 Task: Select the month "August".
Action: Mouse moved to (806, 105)
Screenshot: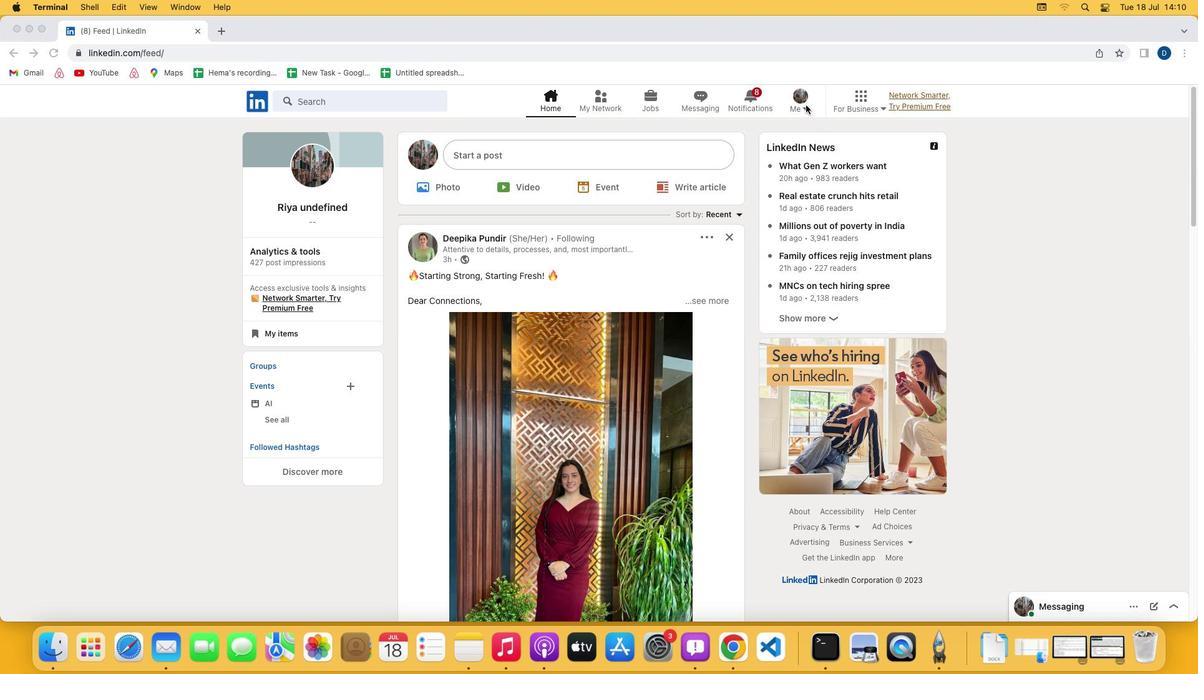 
Action: Mouse pressed left at (806, 105)
Screenshot: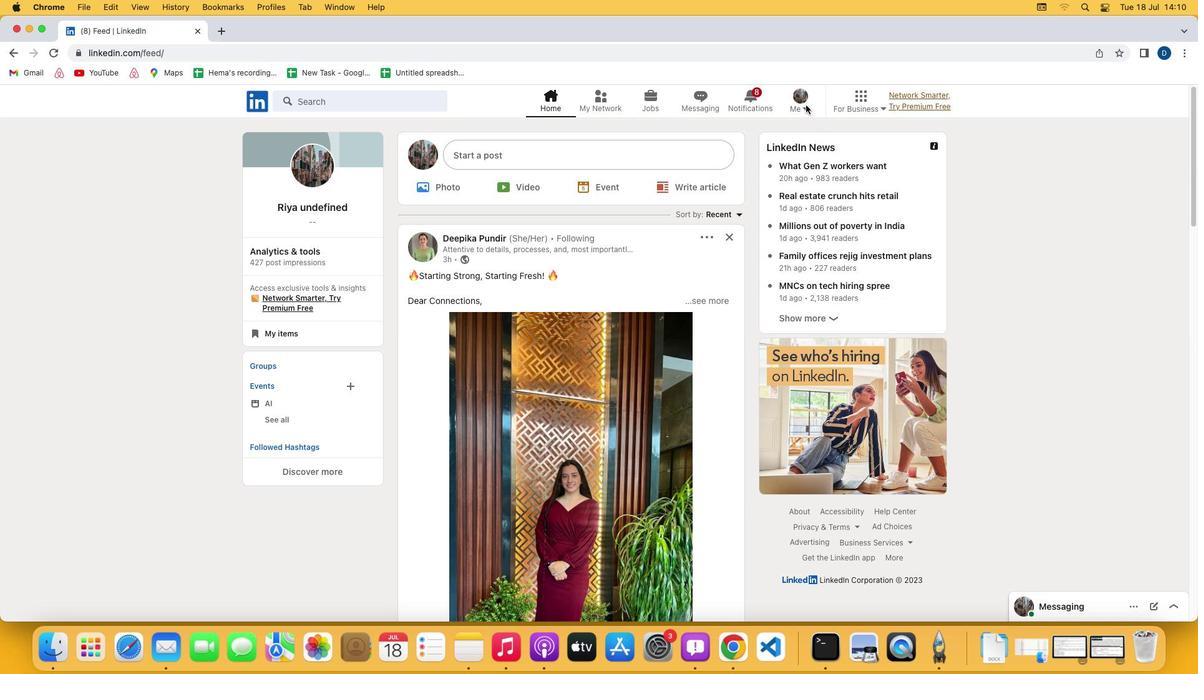 
Action: Mouse moved to (806, 108)
Screenshot: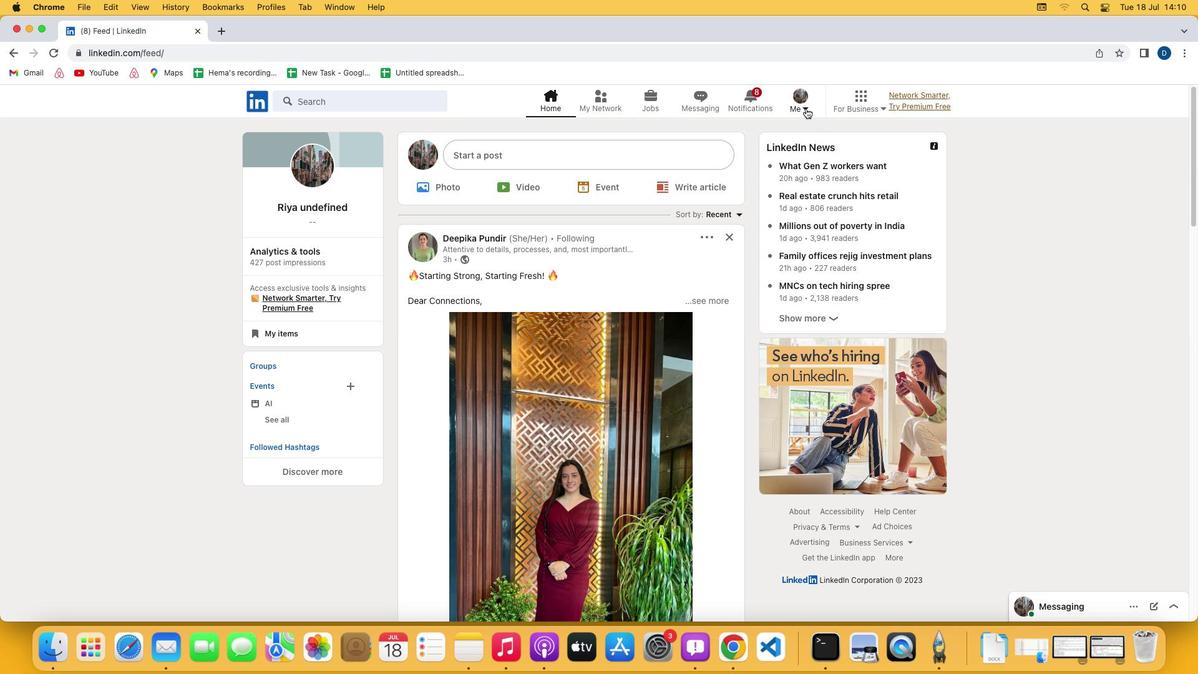 
Action: Mouse pressed left at (806, 108)
Screenshot: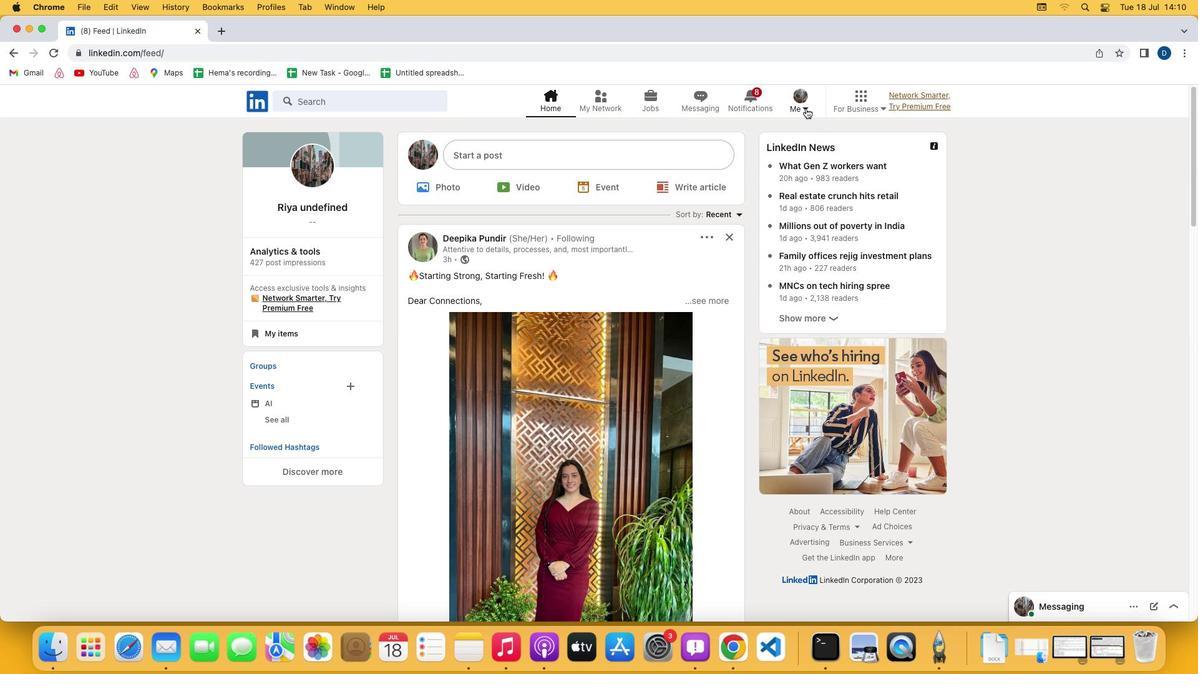 
Action: Mouse moved to (758, 177)
Screenshot: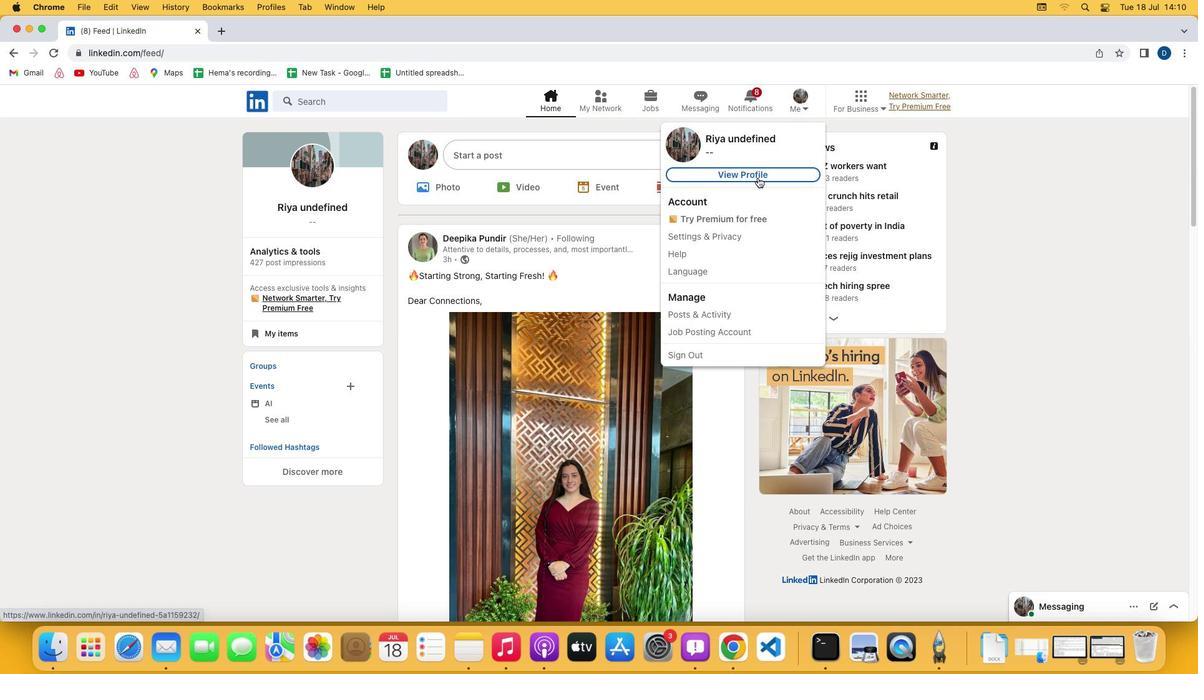
Action: Mouse pressed left at (758, 177)
Screenshot: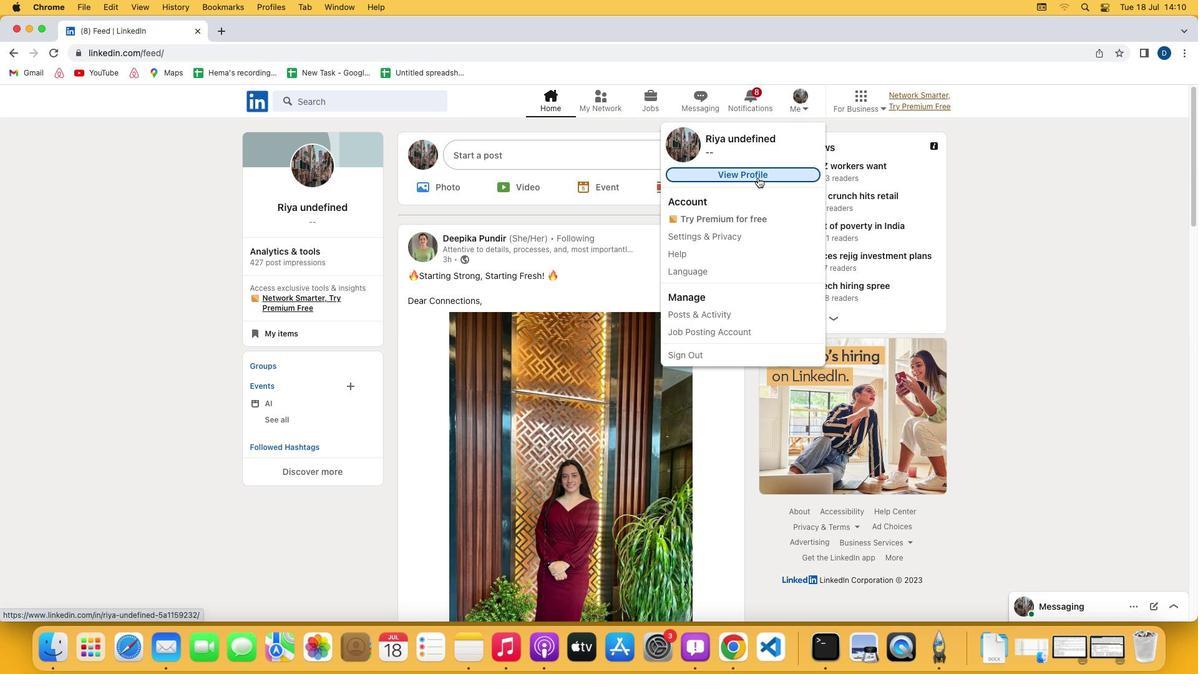
Action: Mouse moved to (362, 426)
Screenshot: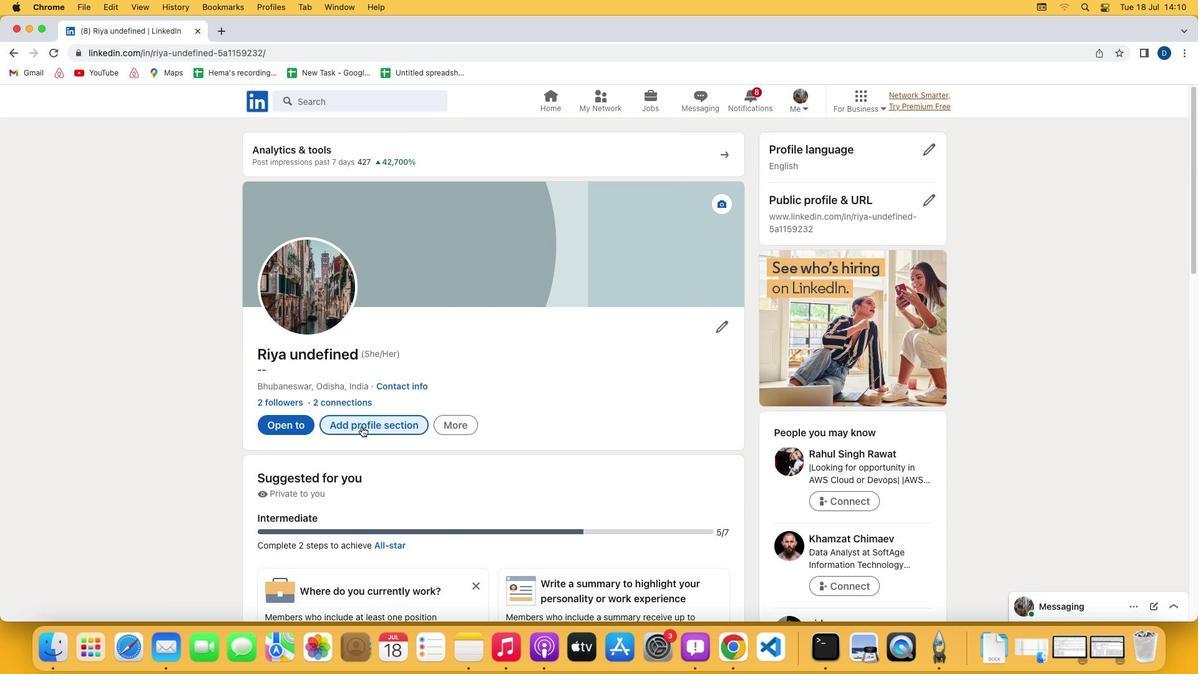 
Action: Mouse pressed left at (362, 426)
Screenshot: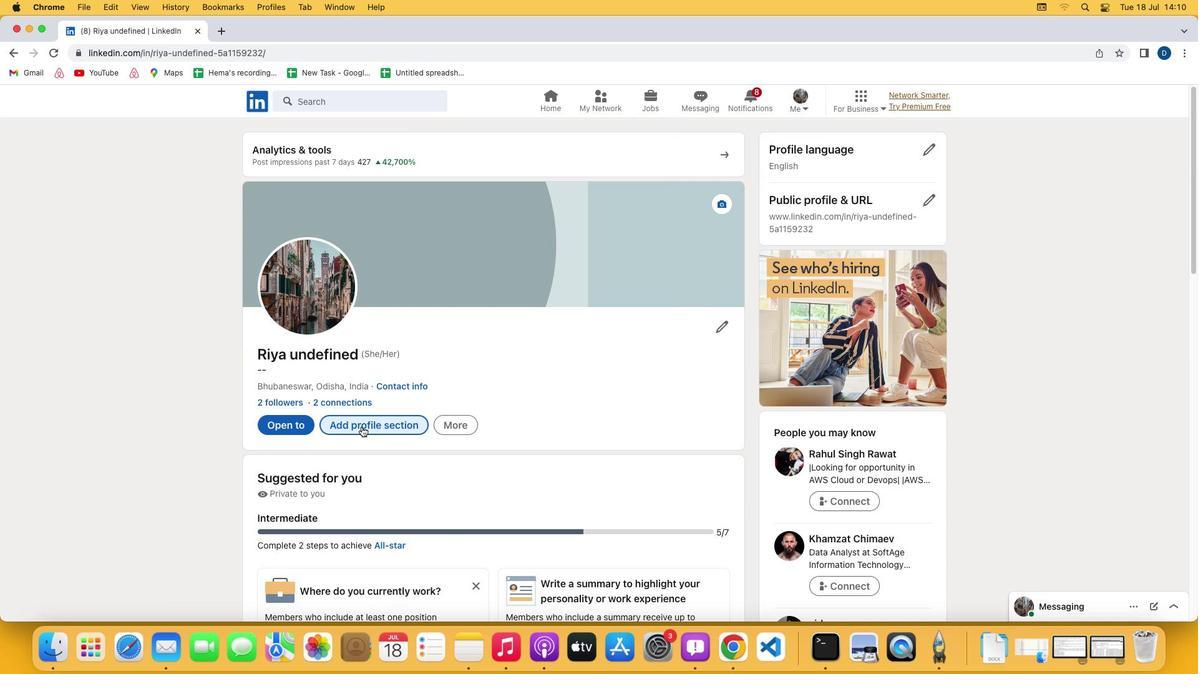 
Action: Mouse moved to (476, 251)
Screenshot: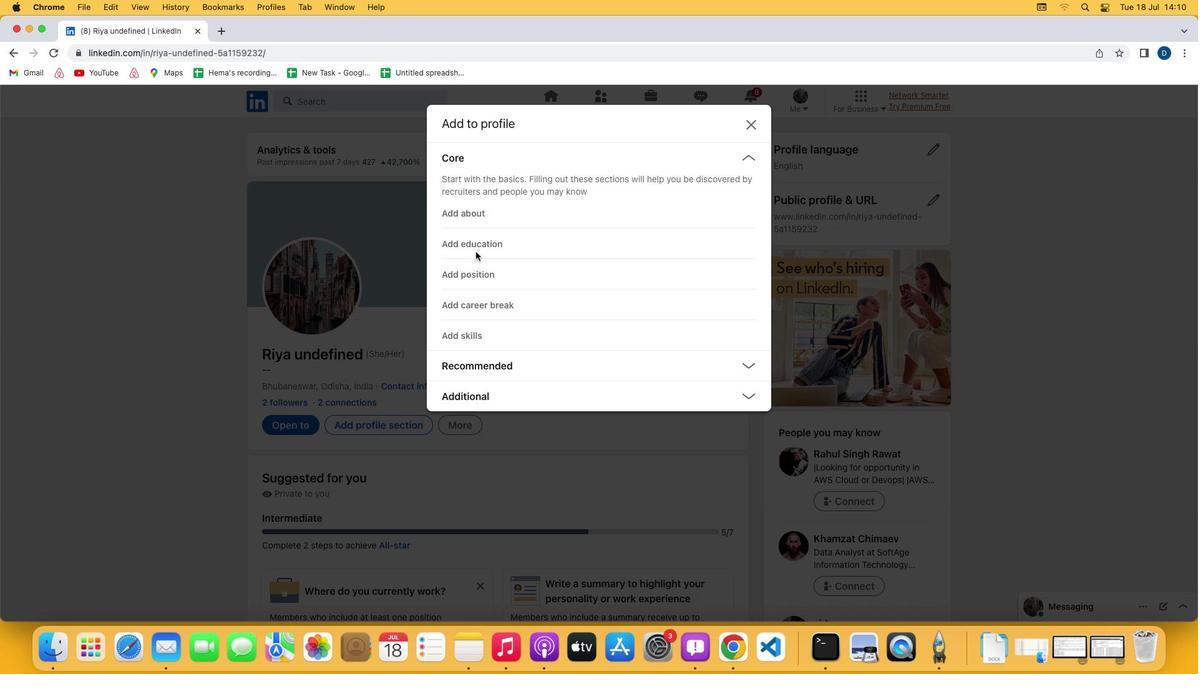
Action: Mouse pressed left at (476, 251)
Screenshot: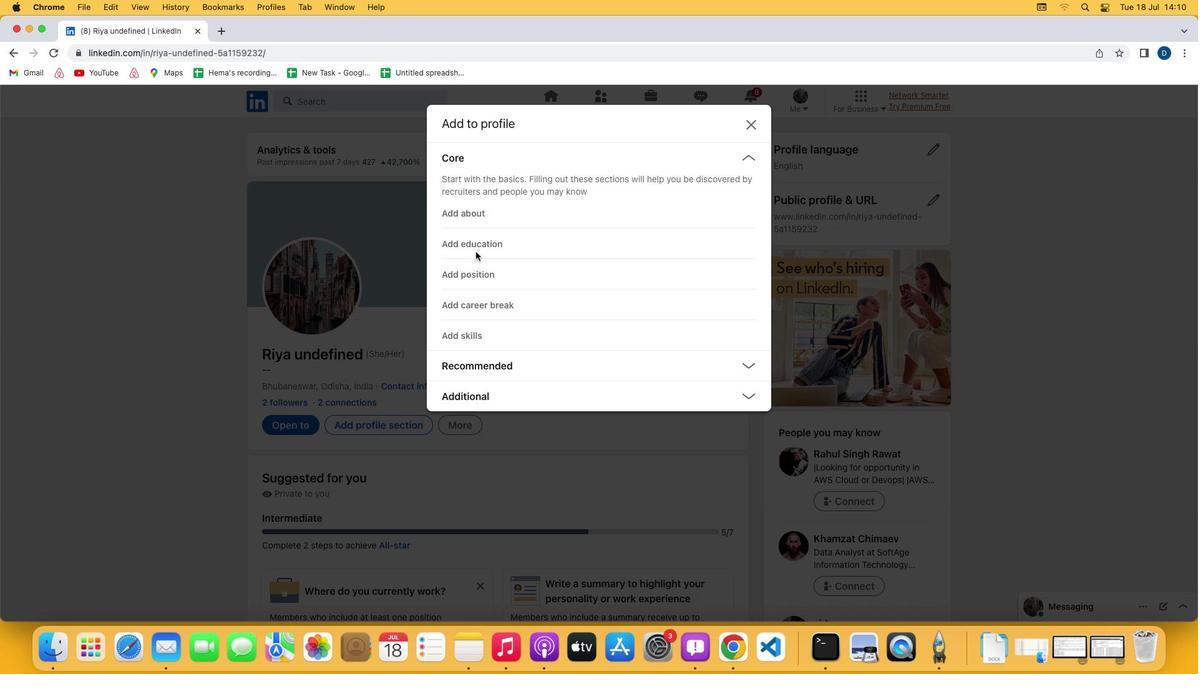 
Action: Mouse moved to (483, 241)
Screenshot: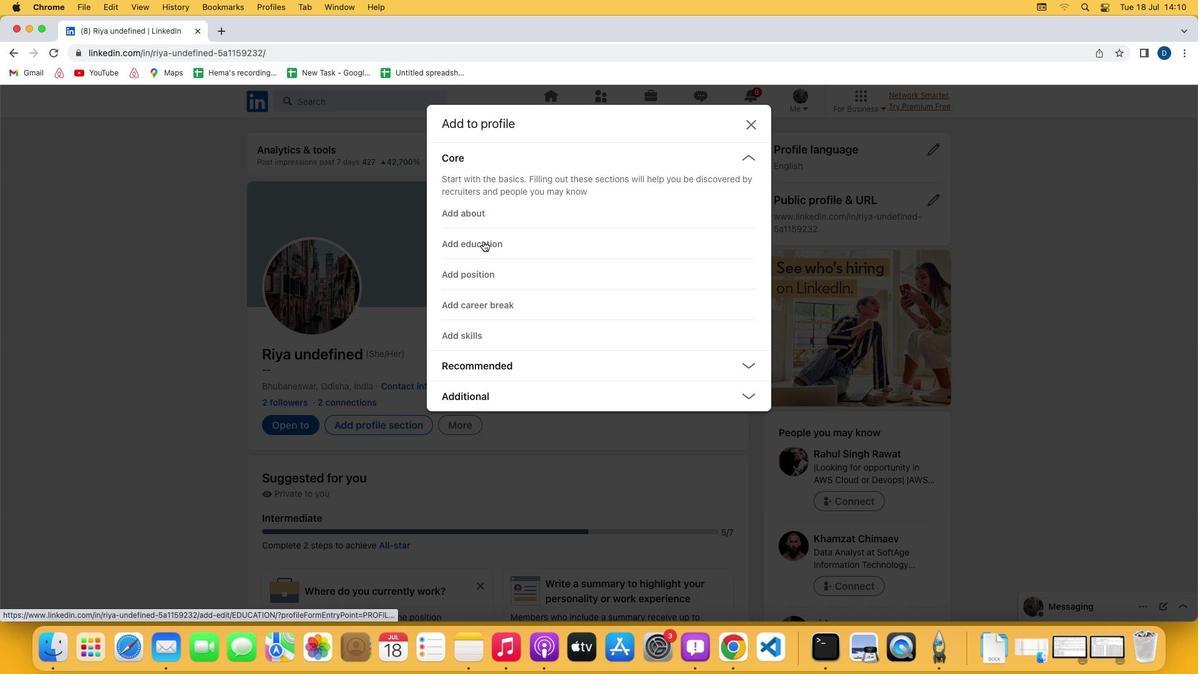 
Action: Mouse pressed left at (483, 241)
Screenshot: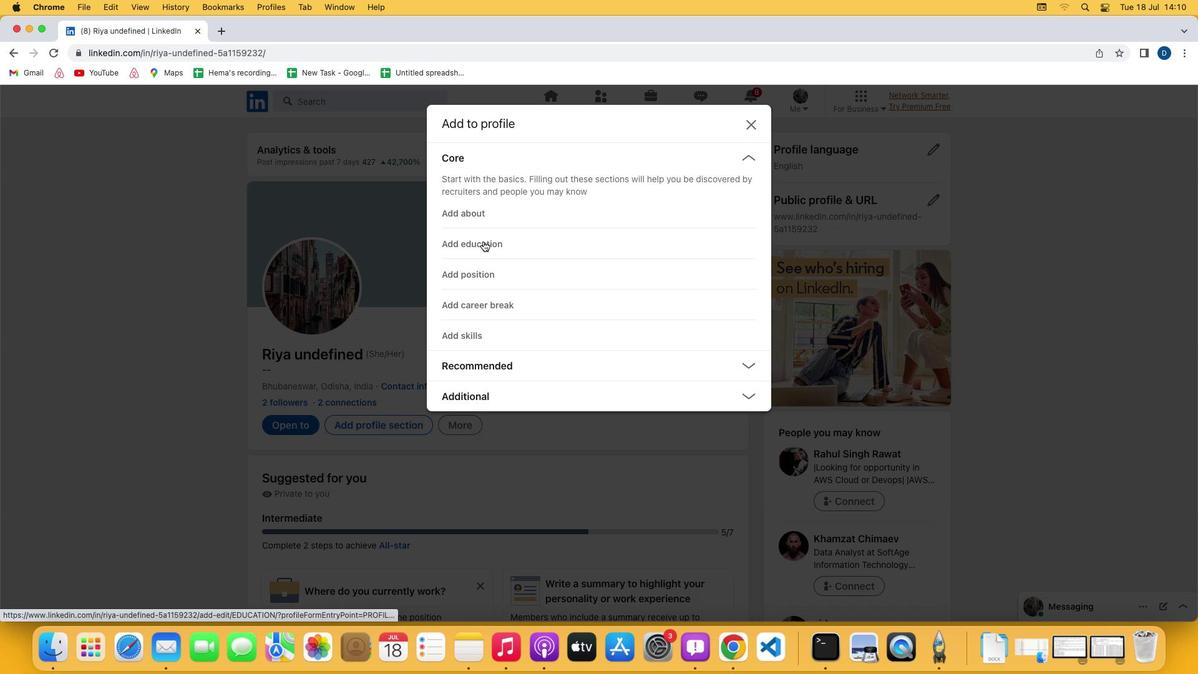 
Action: Mouse moved to (463, 458)
Screenshot: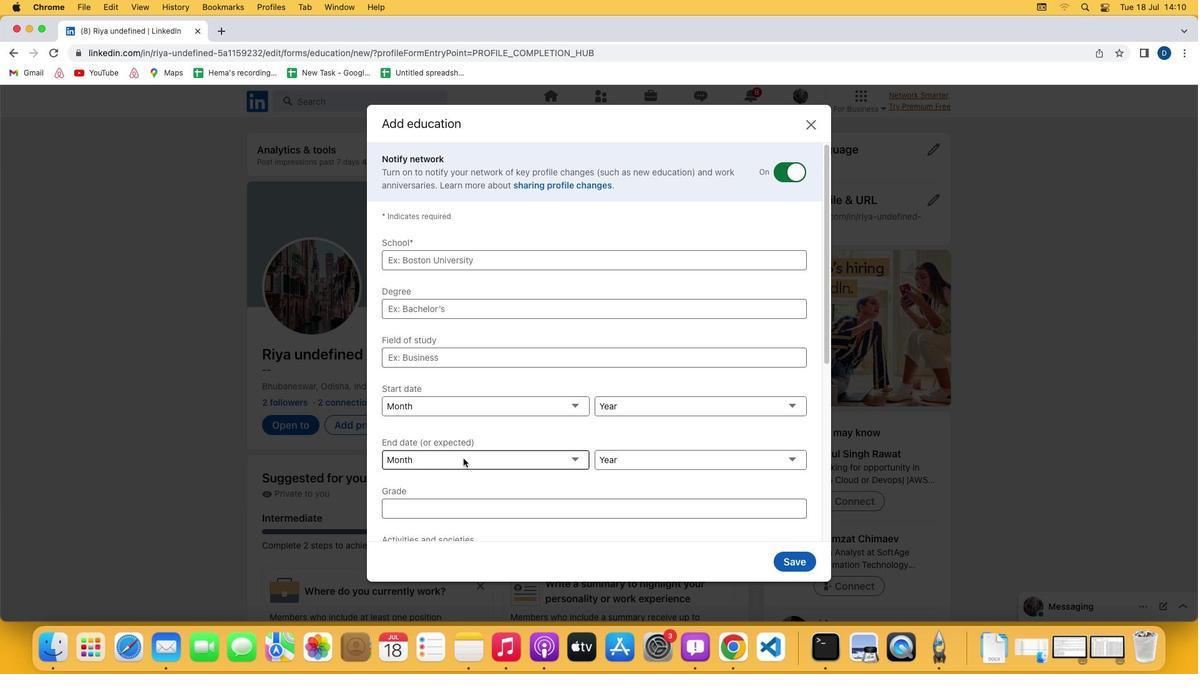 
Action: Mouse pressed left at (463, 458)
Screenshot: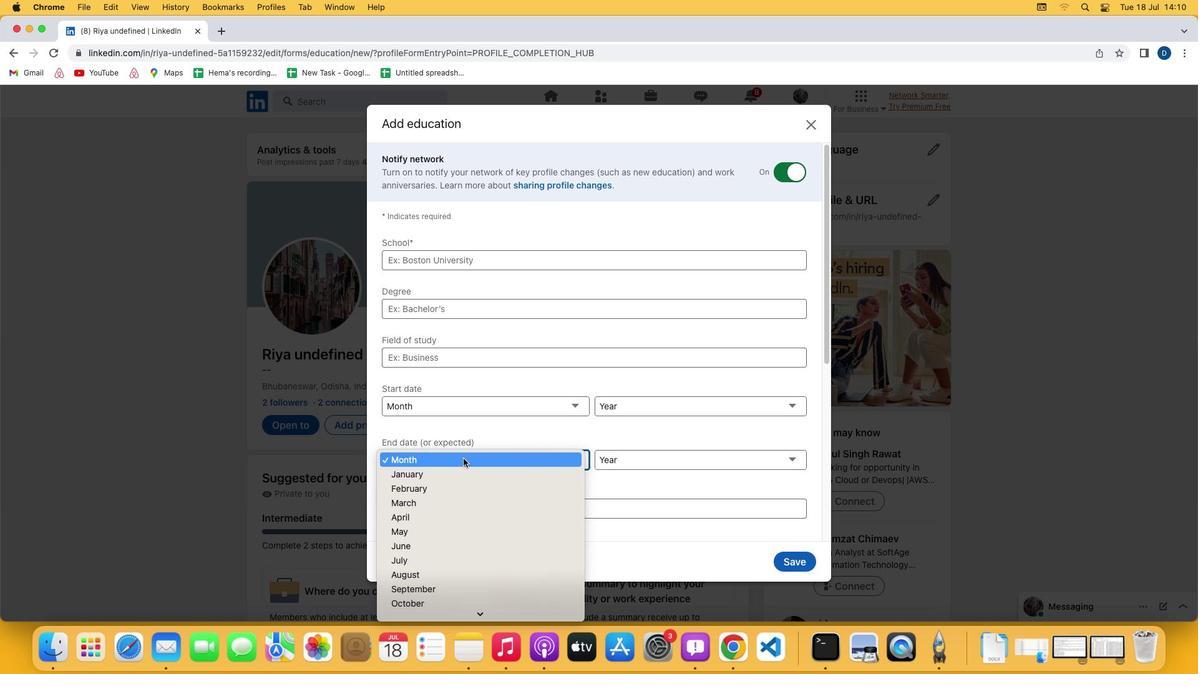 
Action: Mouse moved to (435, 580)
Screenshot: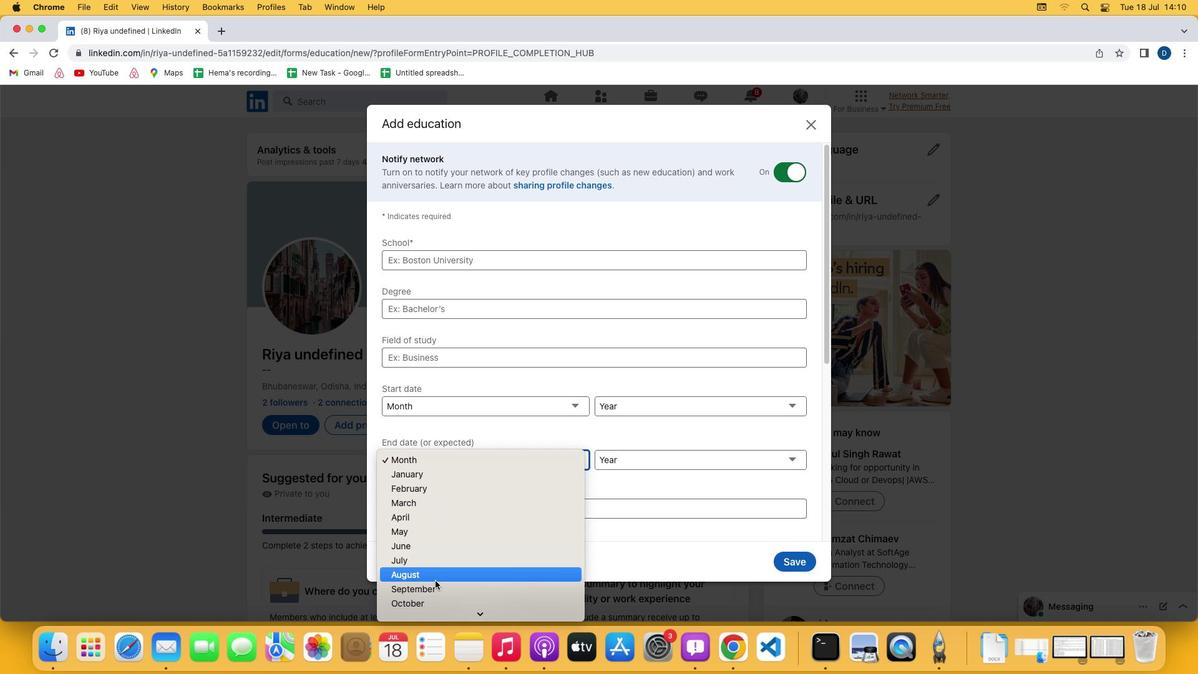 
Action: Mouse pressed left at (435, 580)
Screenshot: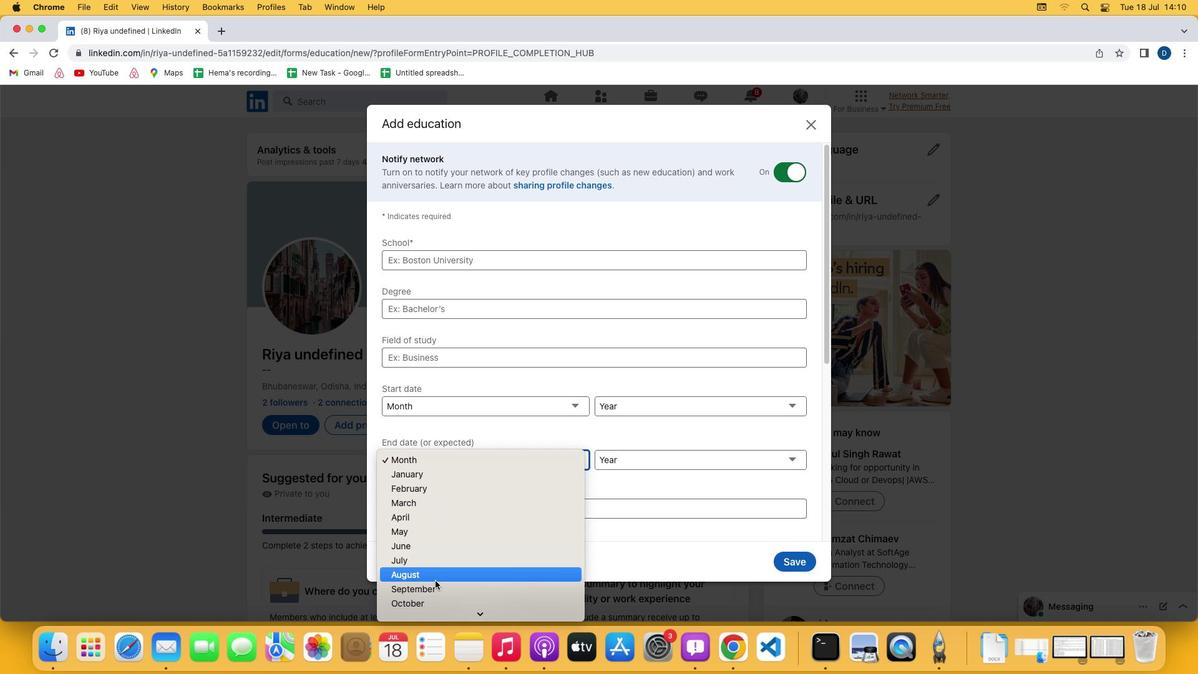 
